 Task: Look for products in the category "Pink Wine" from Bonterra only.
Action: Mouse moved to (784, 278)
Screenshot: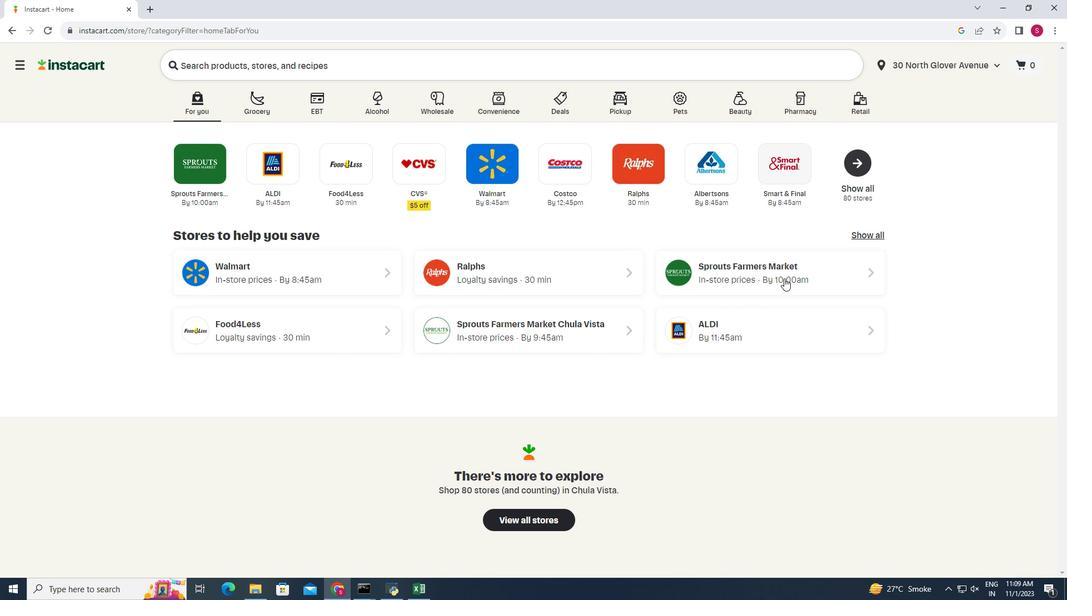 
Action: Mouse pressed left at (784, 278)
Screenshot: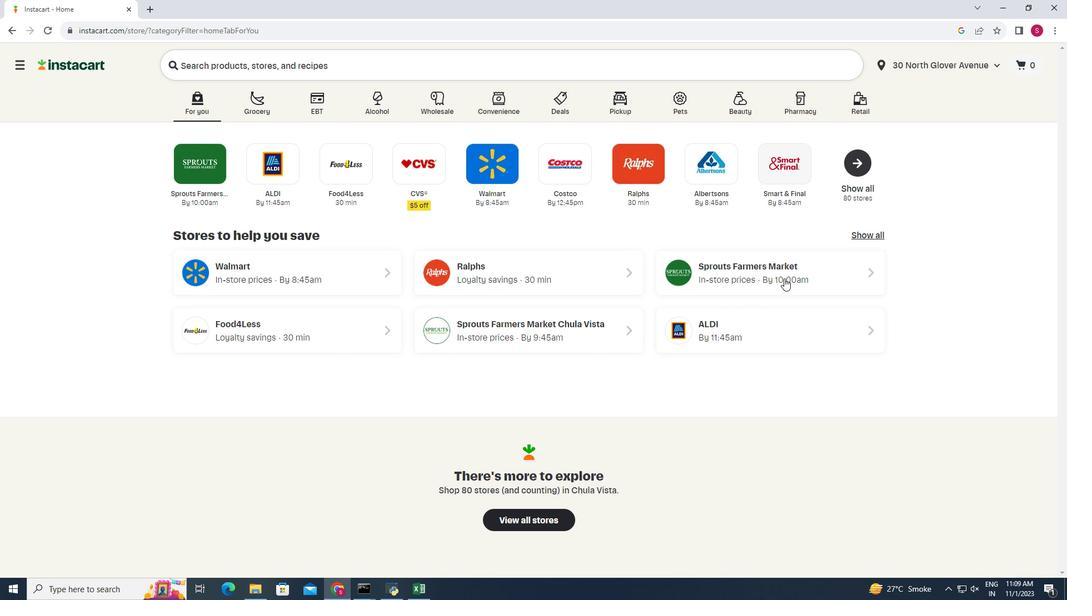 
Action: Mouse moved to (30, 527)
Screenshot: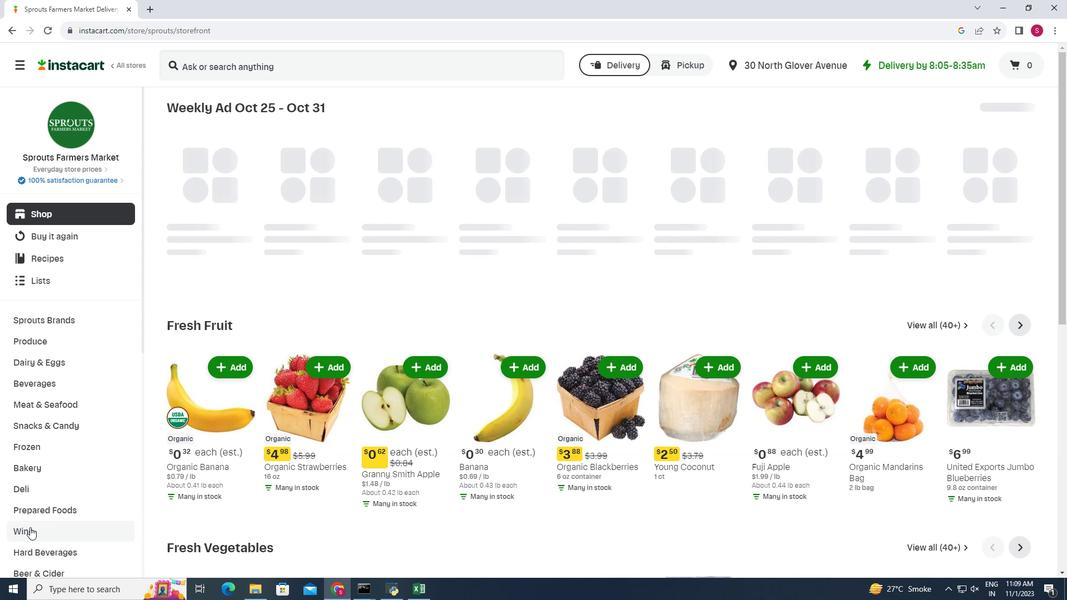 
Action: Mouse pressed left at (30, 527)
Screenshot: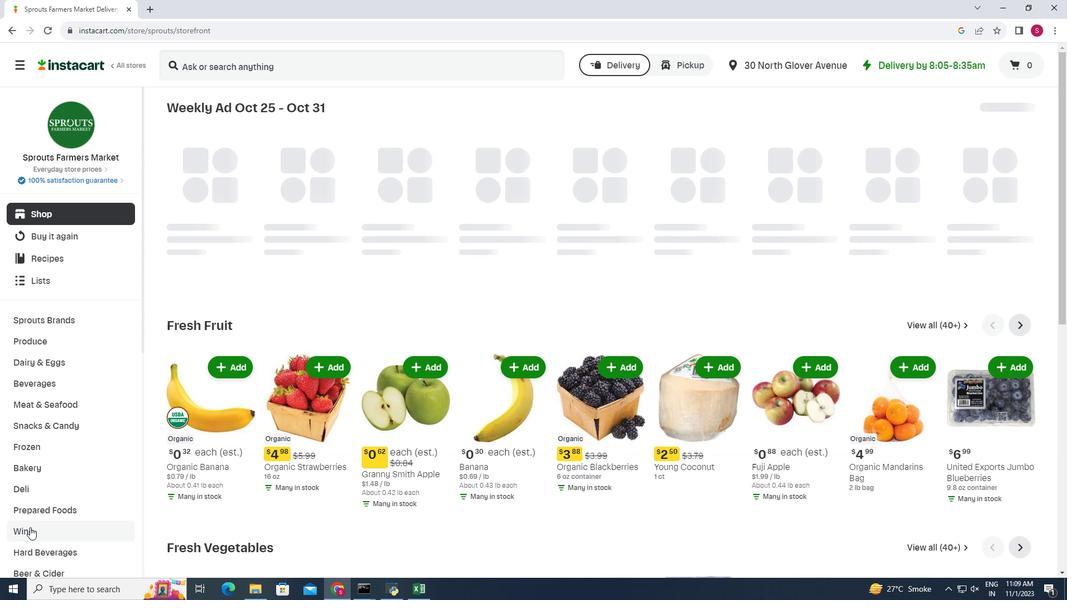 
Action: Mouse moved to (490, 135)
Screenshot: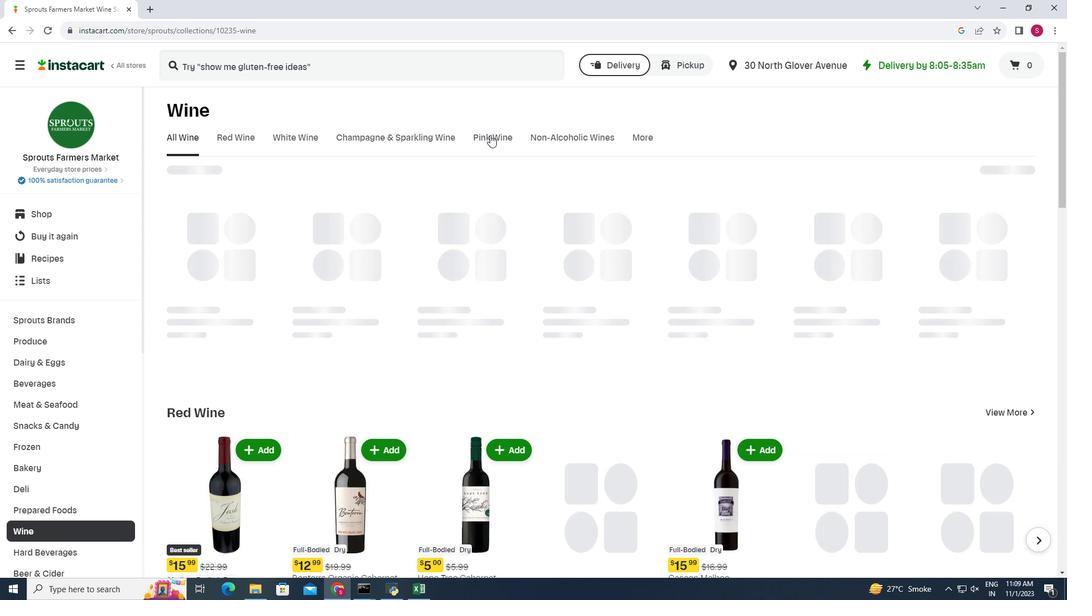 
Action: Mouse pressed left at (490, 135)
Screenshot: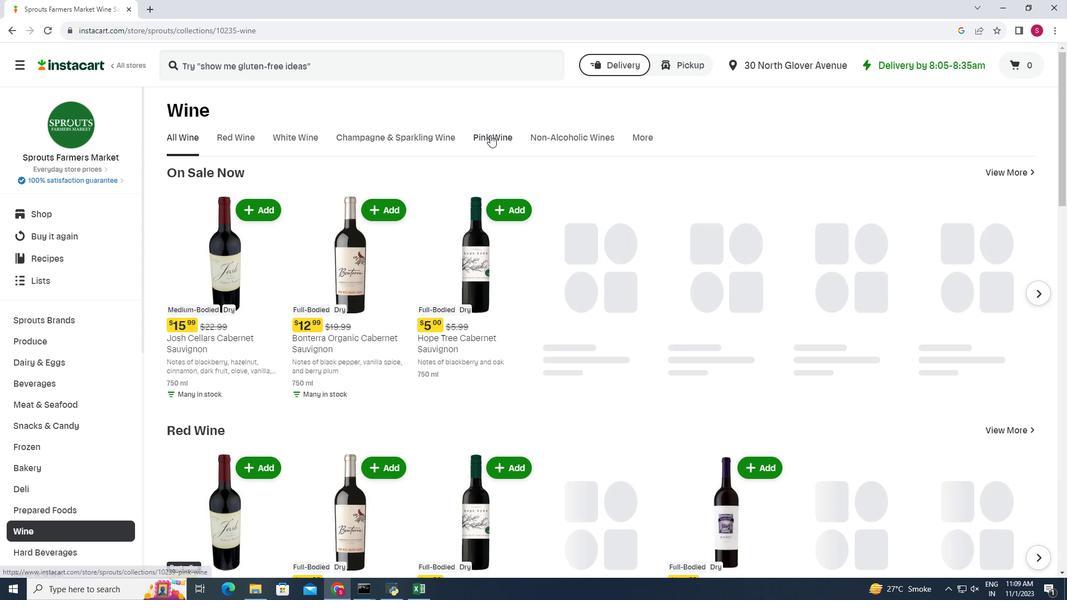 
Action: Mouse moved to (257, 187)
Screenshot: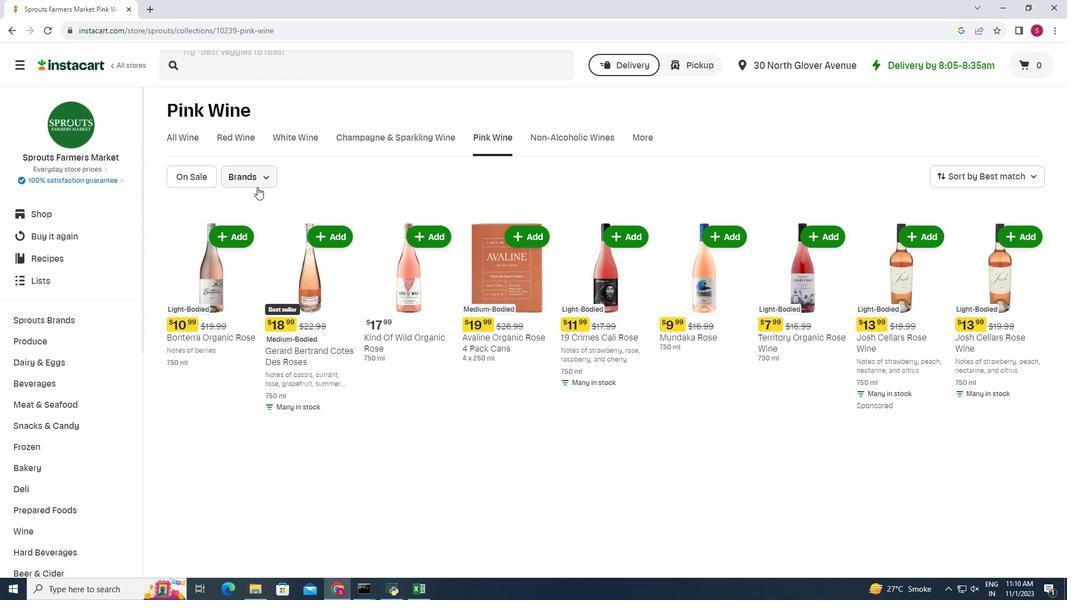 
Action: Mouse pressed left at (257, 187)
Screenshot: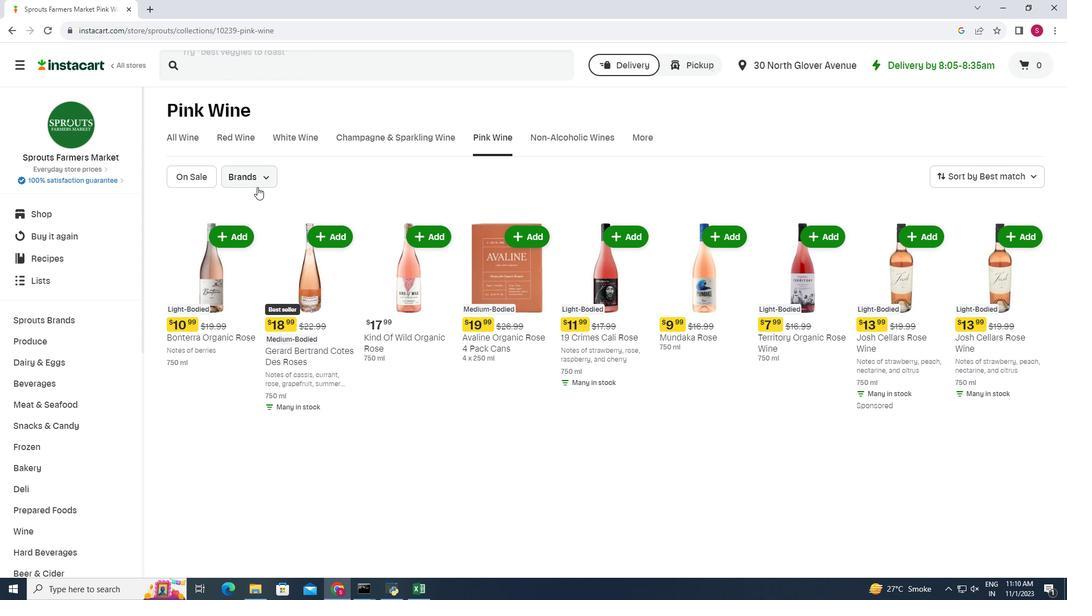 
Action: Mouse moved to (235, 234)
Screenshot: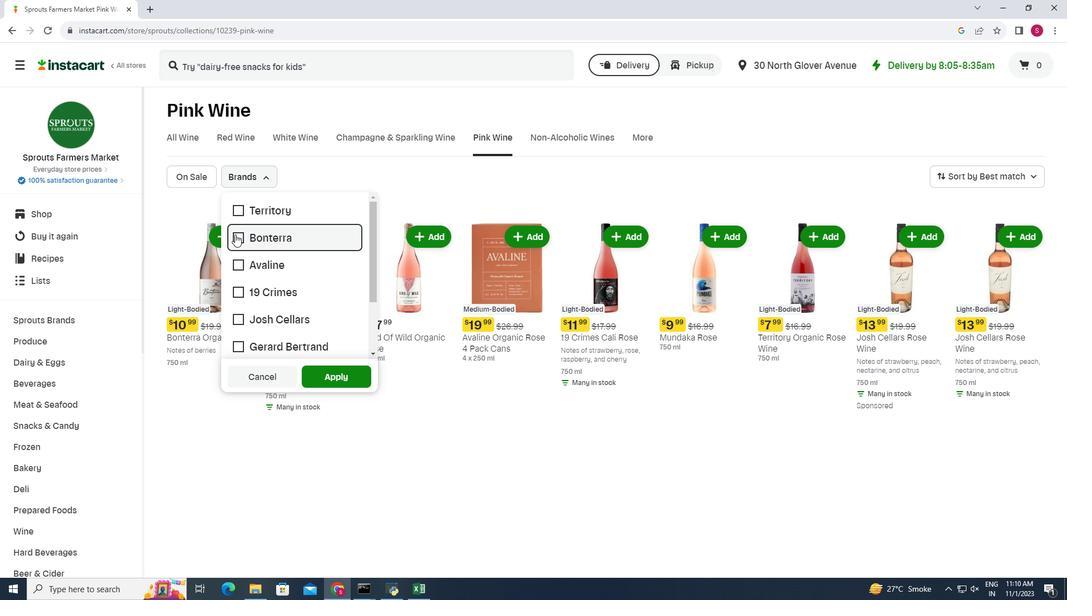 
Action: Mouse pressed left at (235, 234)
Screenshot: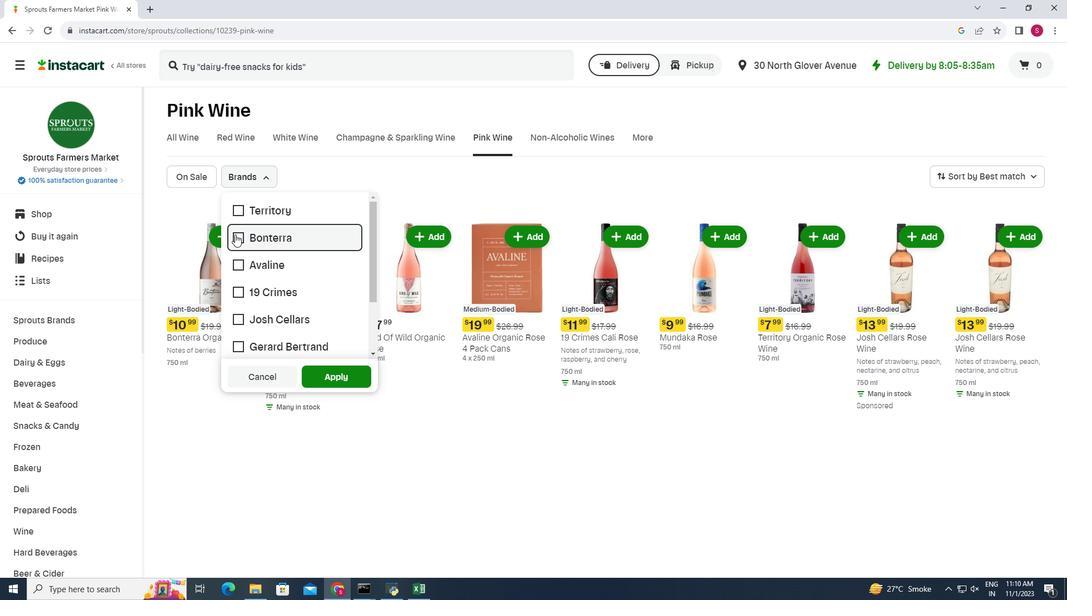 
Action: Mouse moved to (312, 371)
Screenshot: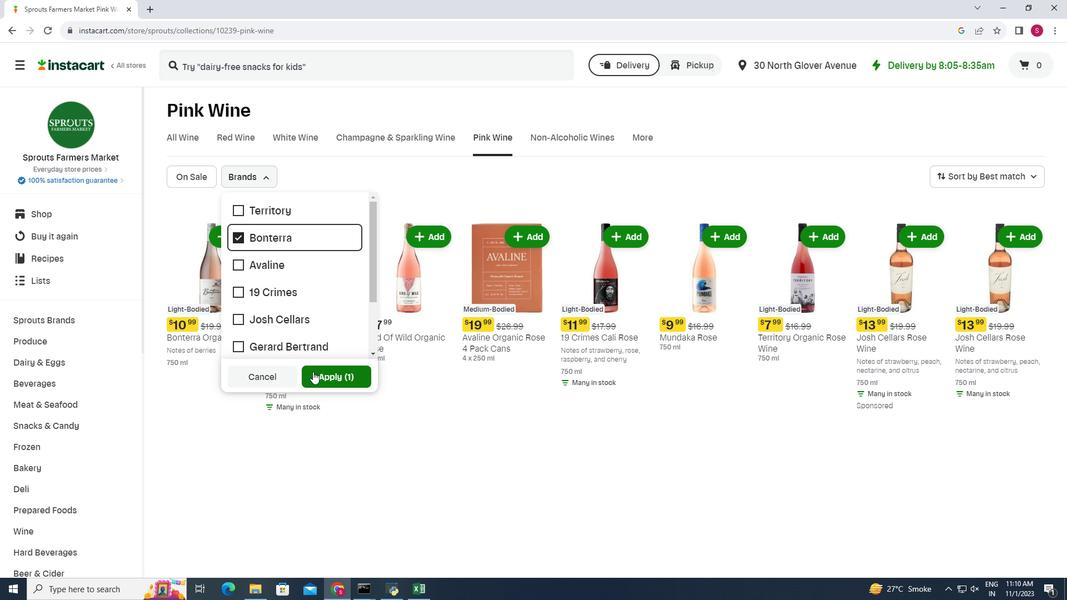 
Action: Mouse pressed left at (312, 371)
Screenshot: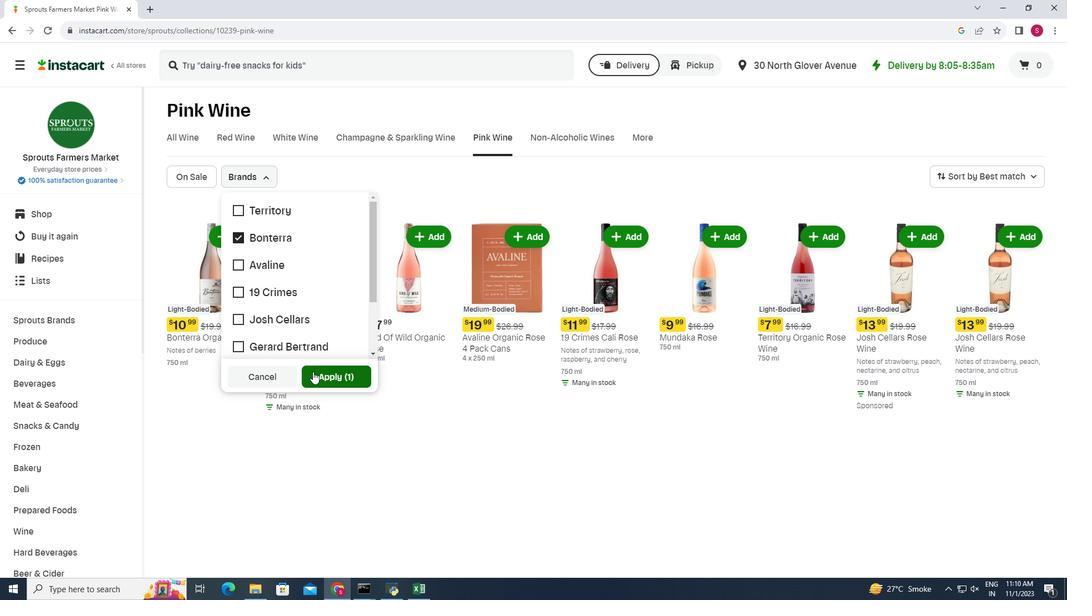 
Action: Mouse moved to (539, 294)
Screenshot: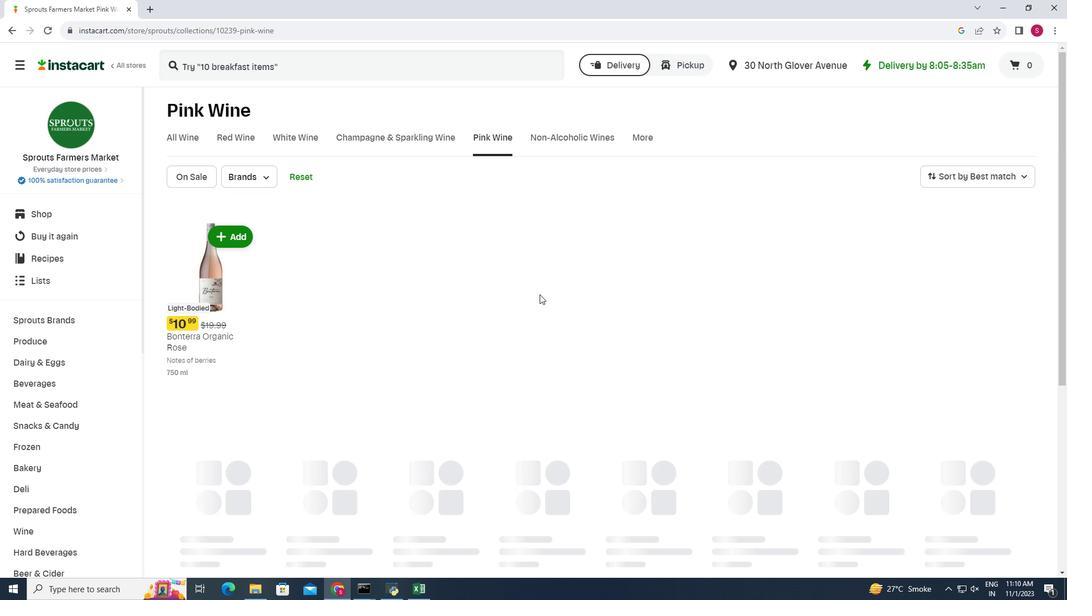 
Action: Mouse scrolled (539, 294) with delta (0, 0)
Screenshot: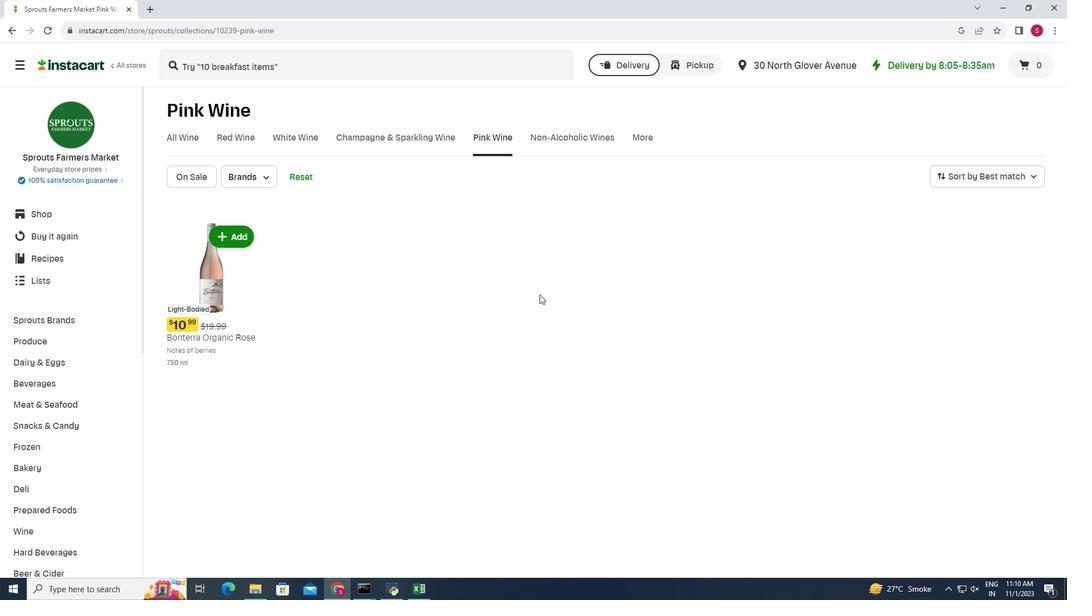 
